 Task: Change the font to increase font size.
Action: Mouse pressed left at (414, 128)
Screenshot: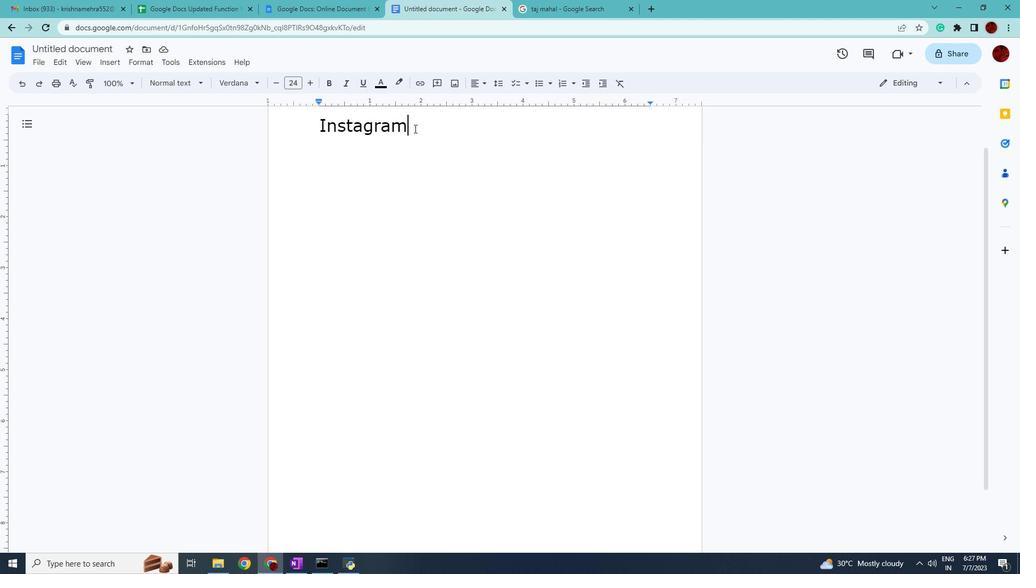 
Action: Mouse moved to (309, 78)
Screenshot: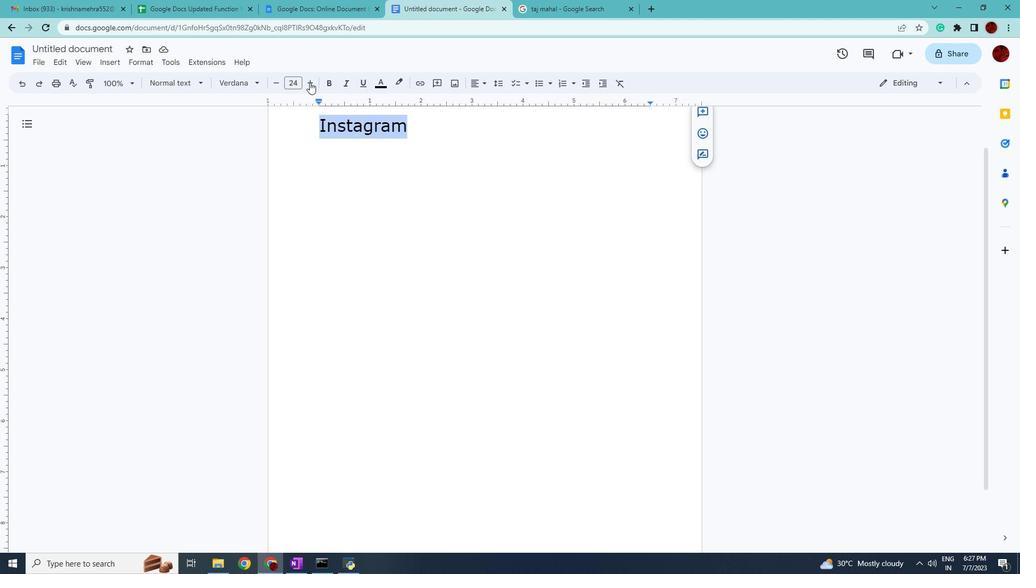 
Action: Mouse pressed left at (309, 78)
Screenshot: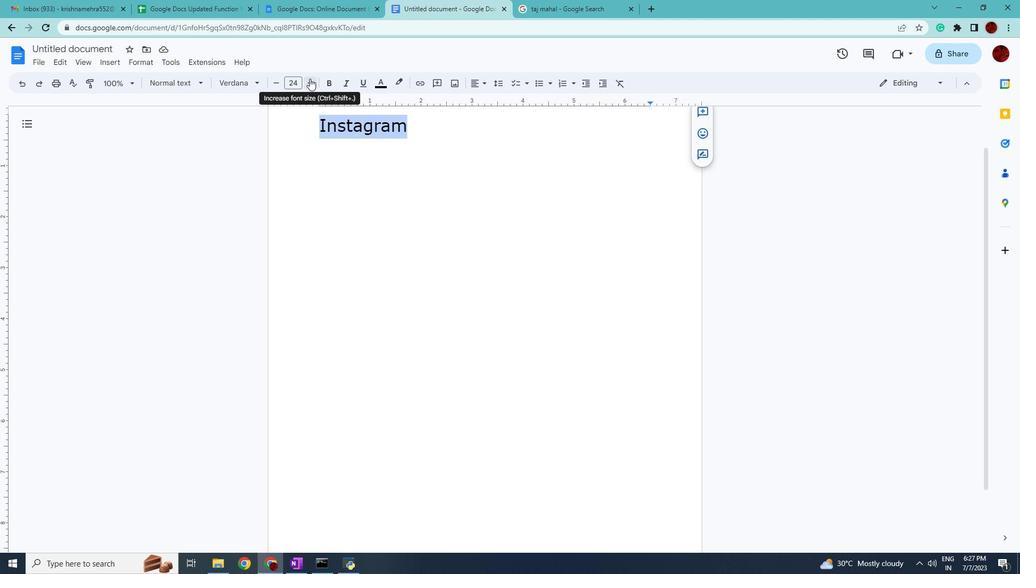 
Action: Mouse pressed left at (309, 78)
Screenshot: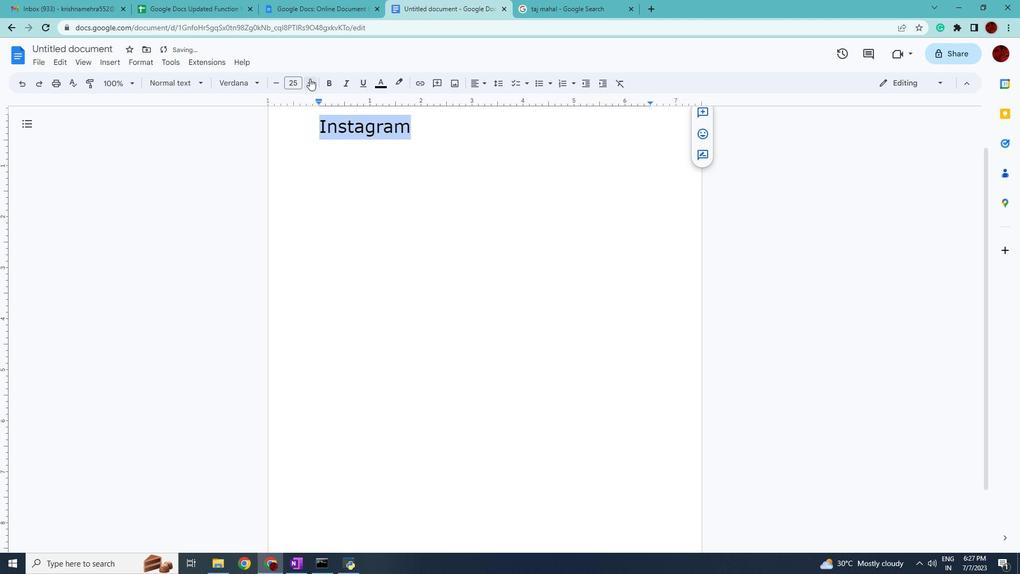 
Action: Mouse pressed left at (309, 78)
Screenshot: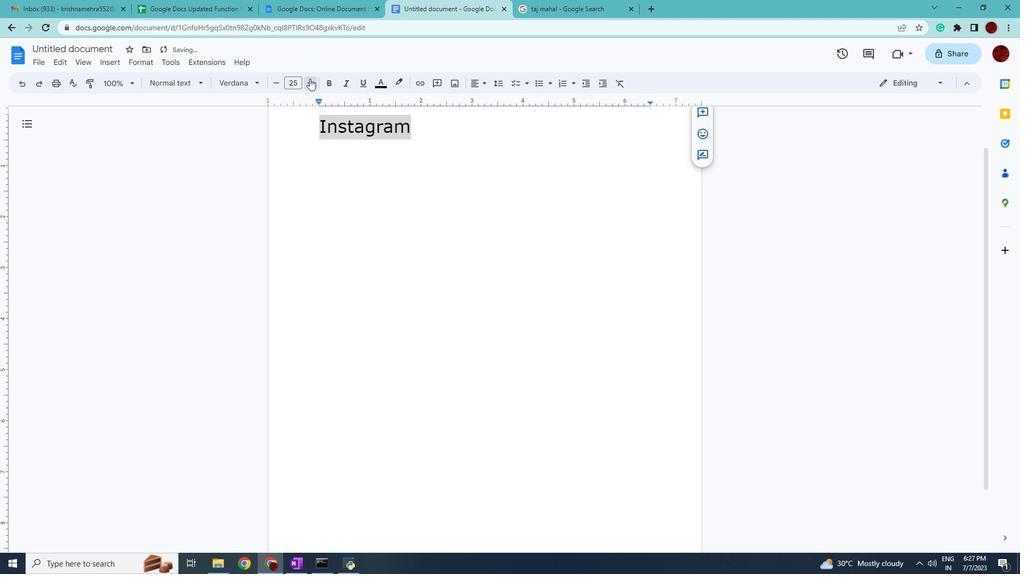 
Action: Mouse pressed left at (309, 78)
Screenshot: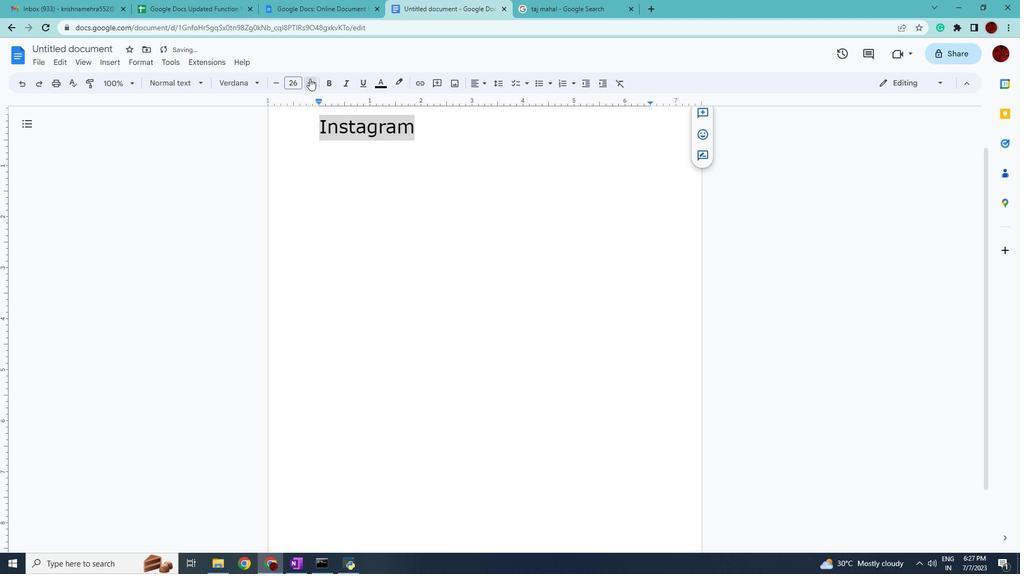 
Action: Mouse pressed left at (309, 78)
Screenshot: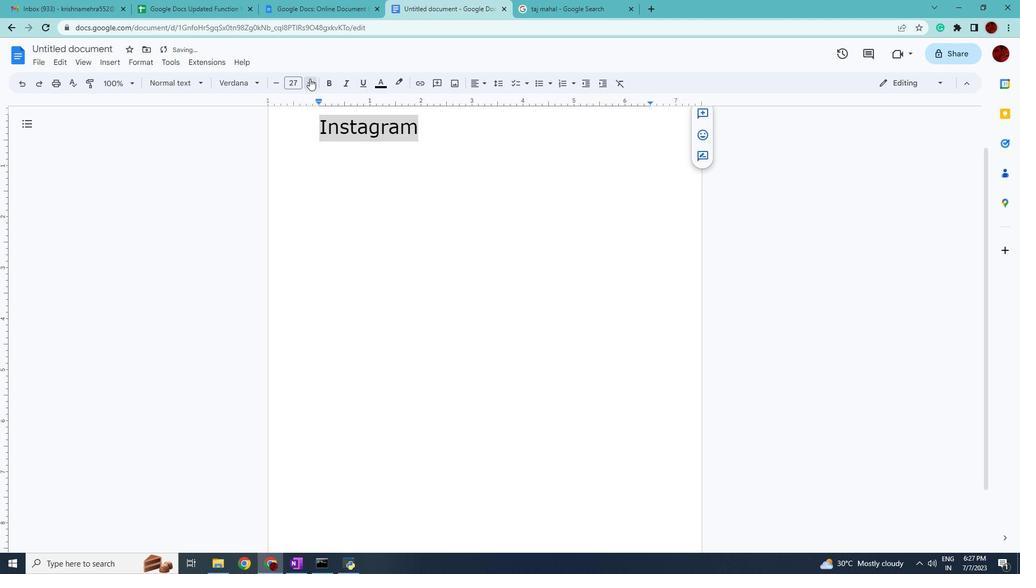 
Action: Mouse pressed left at (309, 78)
Screenshot: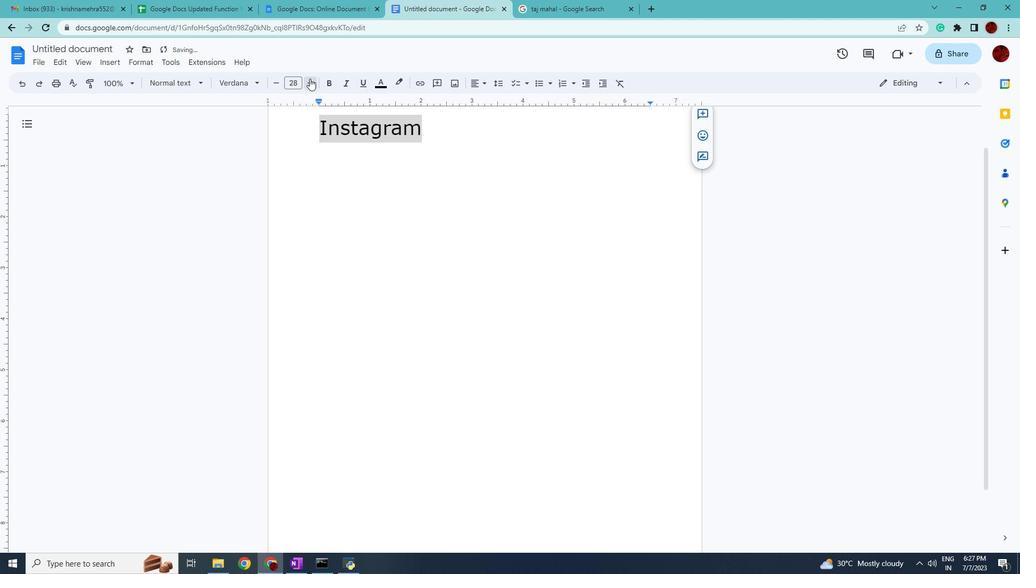 
Action: Mouse pressed left at (309, 78)
Screenshot: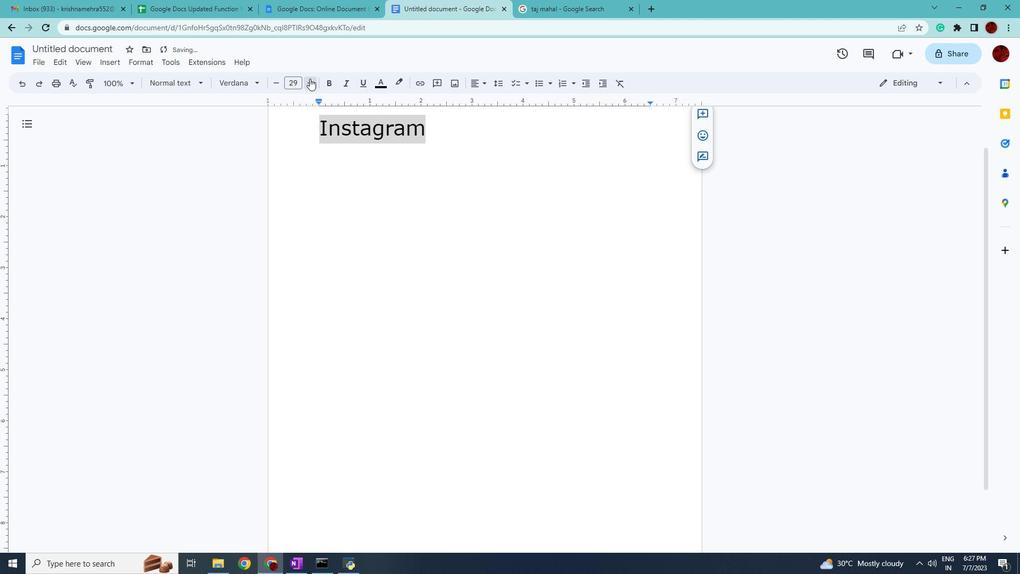 
Action: Mouse pressed left at (309, 78)
Screenshot: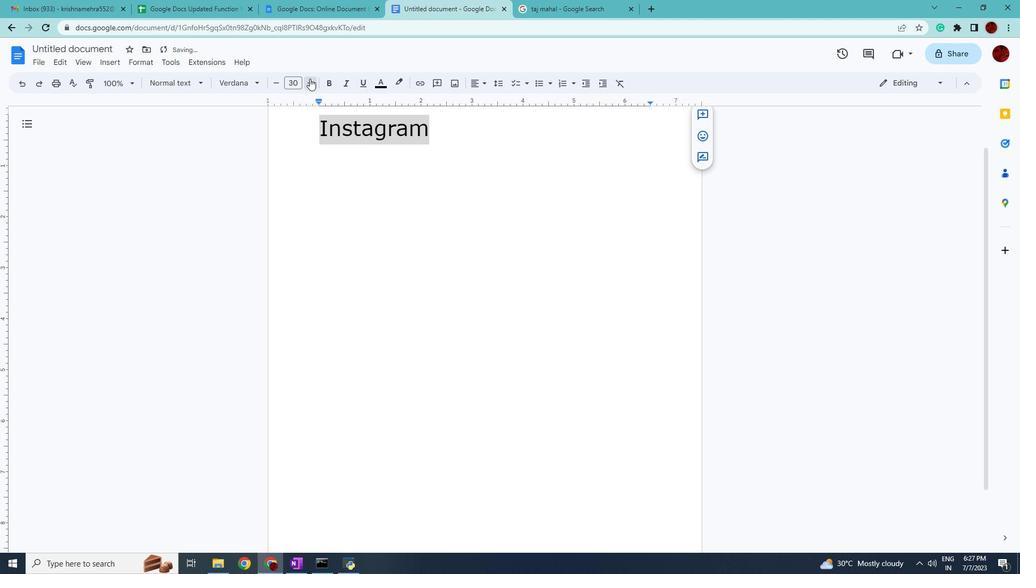 
Action: Mouse pressed left at (309, 78)
Screenshot: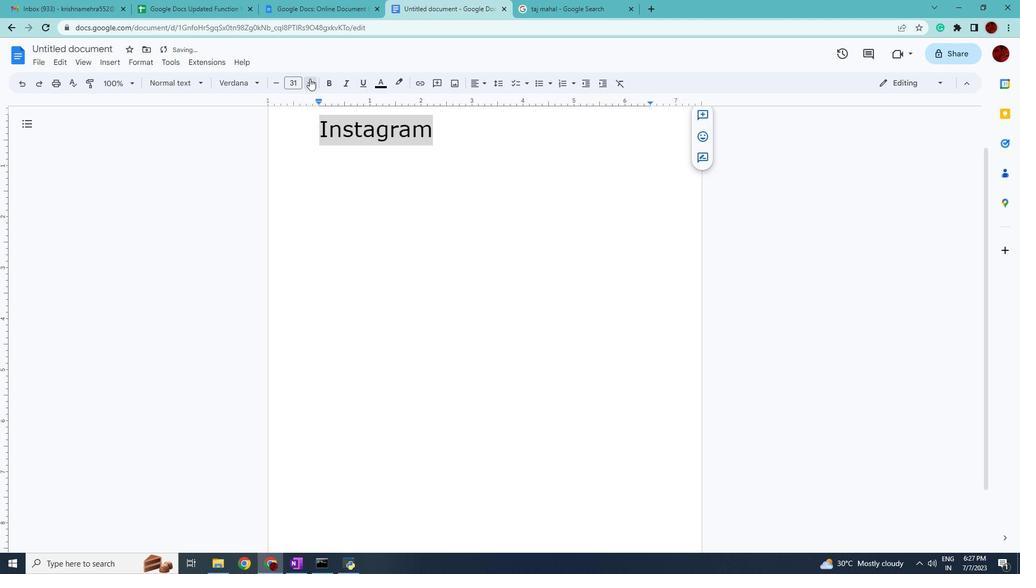 
